 Task: Plan a team-building charity run for the 21st at 8:30 AM.
Action: Mouse moved to (60, 57)
Screenshot: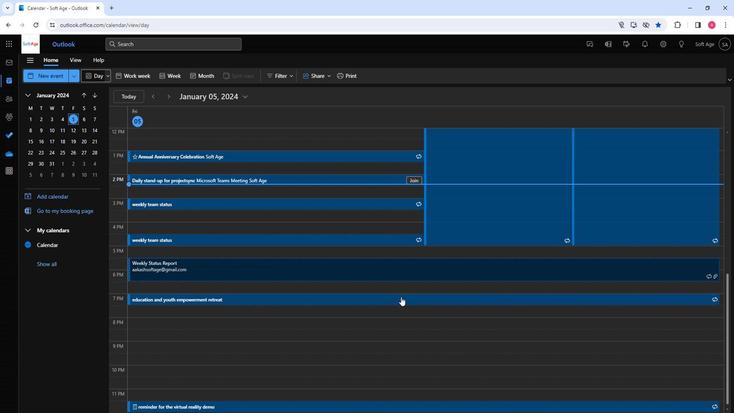 
Action: Mouse pressed left at (60, 57)
Screenshot: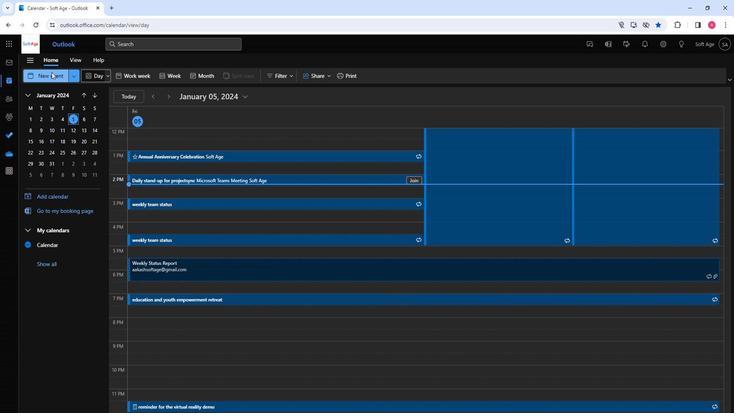 
Action: Mouse moved to (149, 165)
Screenshot: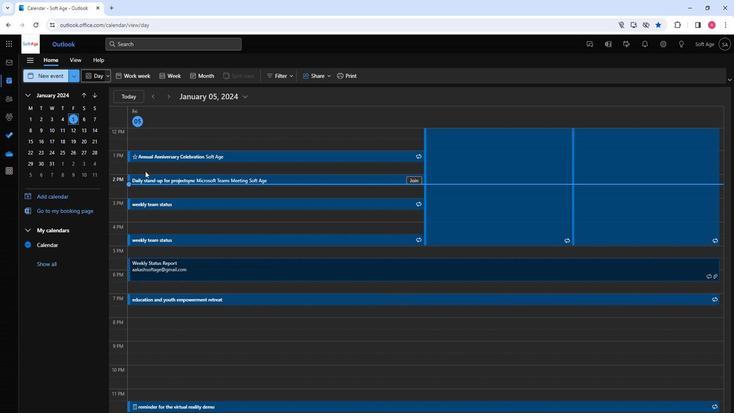 
Action: Key pressed <Key.shift>Team-<Key.shift>Building<Key.space><Key.shift><Key.shift><Key.shift><Key.shift><Key.shift><Key.shift><Key.shift><Key.shift><Key.shift><Key.shift><Key.shift><Key.shift><Key.shift><Key.shift><Key.shift><Key.shift><Key.shift><Key.shift><Key.shift><Key.shift><Key.shift><Key.shift><Key.shift><Key.shift><Key.shift><Key.shift><Key.shift><Key.shift><Key.shift><Key.shift><Key.shift><Key.shift><Key.shift><Key.shift><Key.shift><Key.shift><Key.shift><Key.shift><Key.shift><Key.shift><Key.shift><Key.shift><Key.shift><Key.shift><Key.shift><Key.shift><Key.shift><Key.shift>Charity<Key.space><Key.shift><Key.shift><Key.shift><Key.shift><Key.shift><Key.shift><Key.shift><Key.shift>Run
Screenshot: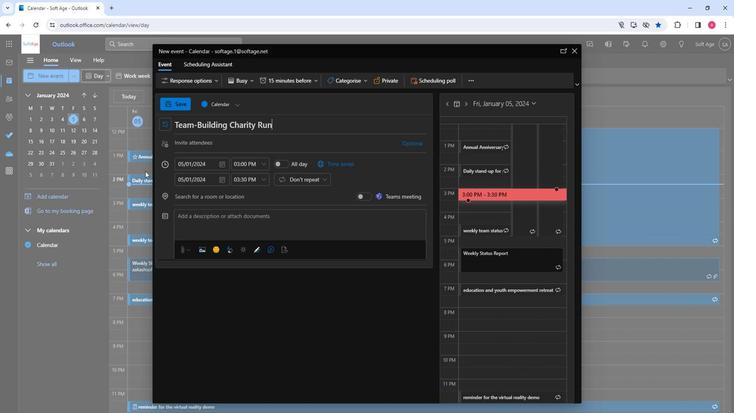 
Action: Mouse moved to (189, 133)
Screenshot: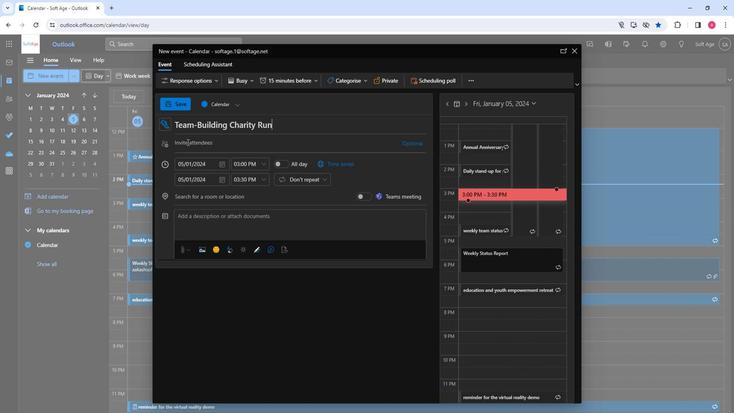 
Action: Mouse pressed left at (189, 133)
Screenshot: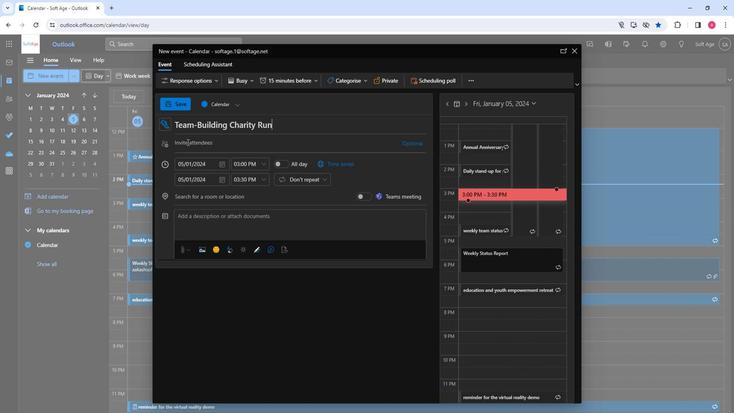 
Action: Key pressed so
Screenshot: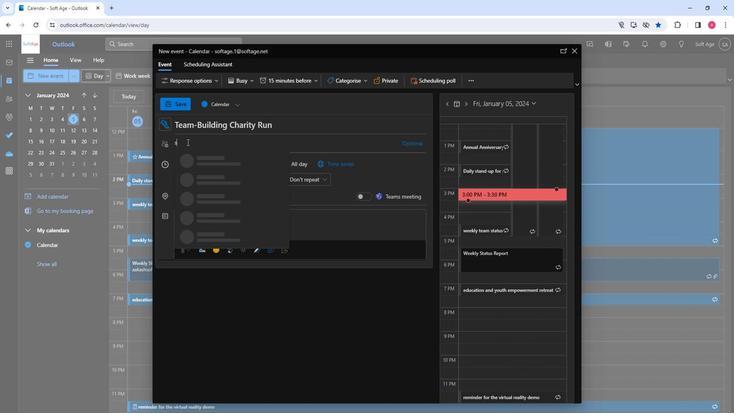 
Action: Mouse moved to (218, 180)
Screenshot: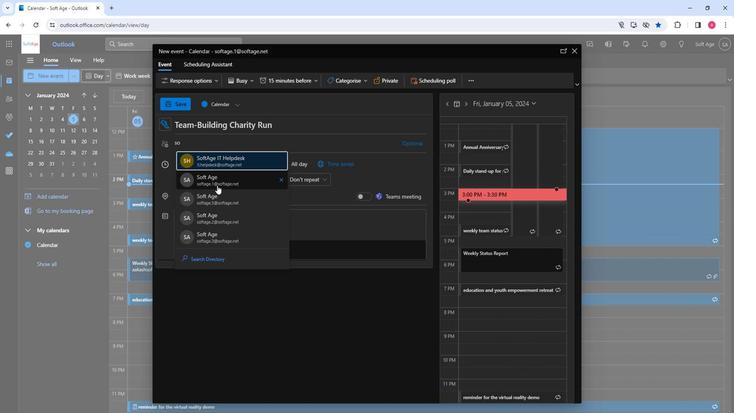 
Action: Mouse pressed left at (218, 180)
Screenshot: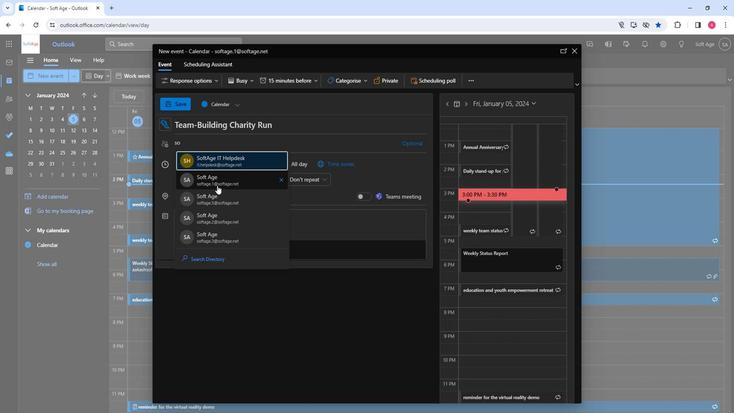 
Action: Key pressed so
Screenshot: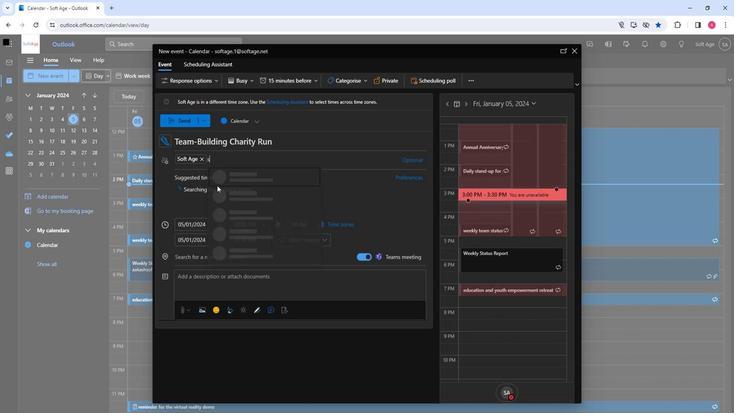 
Action: Mouse moved to (239, 207)
Screenshot: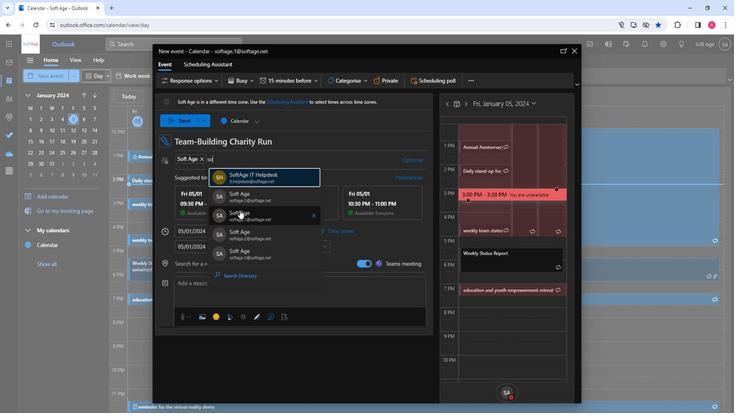 
Action: Mouse pressed left at (239, 207)
Screenshot: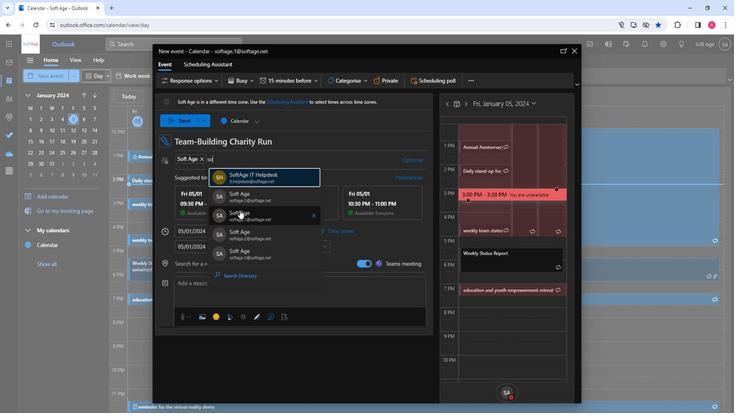 
Action: Key pressed so
Screenshot: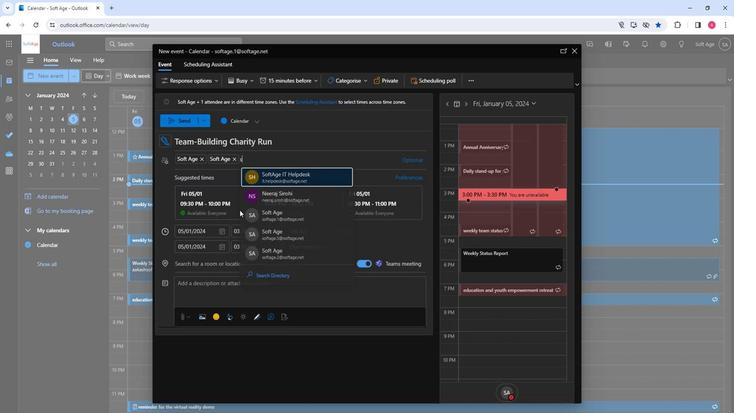 
Action: Mouse moved to (282, 242)
Screenshot: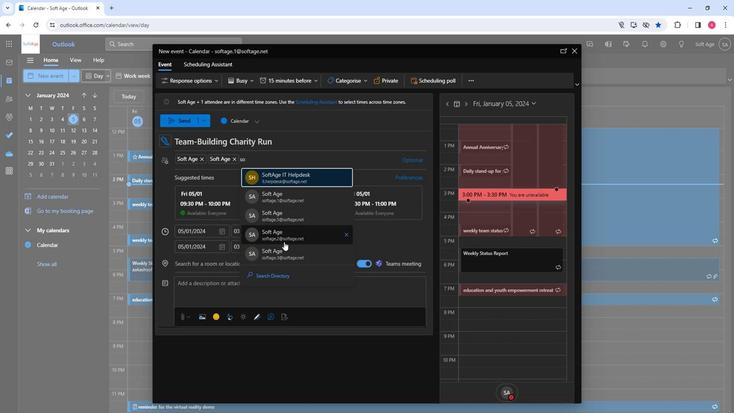 
Action: Mouse pressed left at (282, 242)
Screenshot: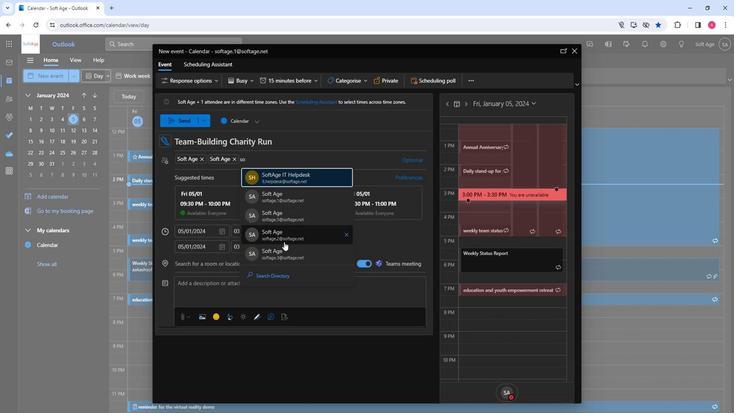 
Action: Key pressed so
Screenshot: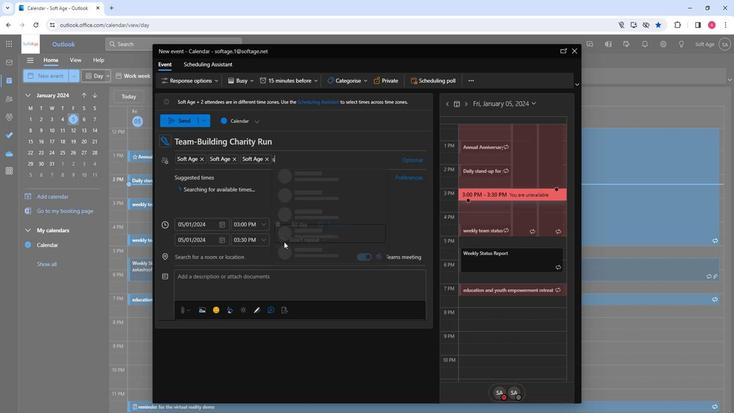 
Action: Mouse moved to (320, 250)
Screenshot: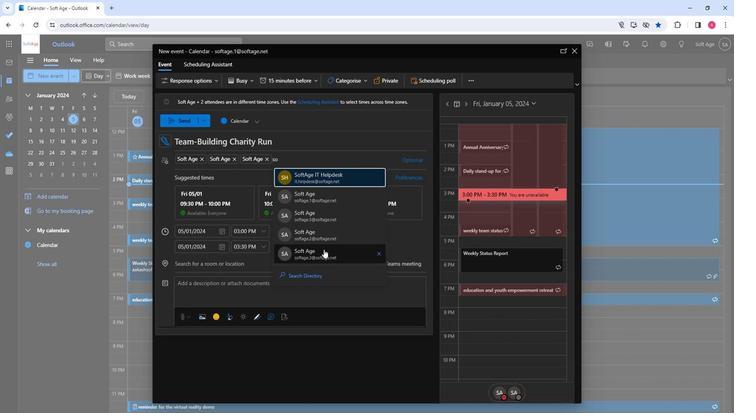 
Action: Mouse pressed left at (320, 250)
Screenshot: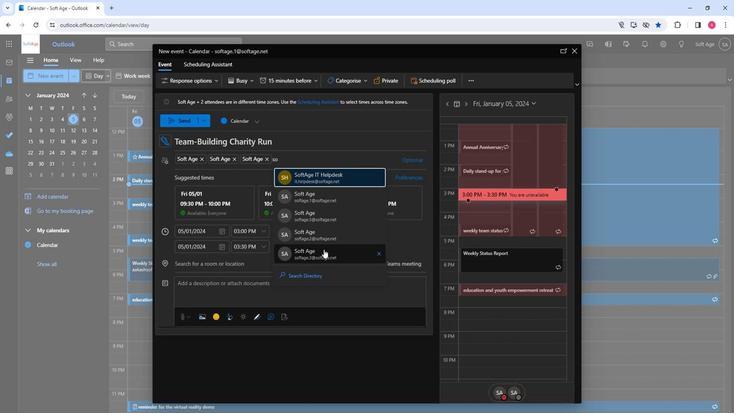 
Action: Mouse moved to (222, 231)
Screenshot: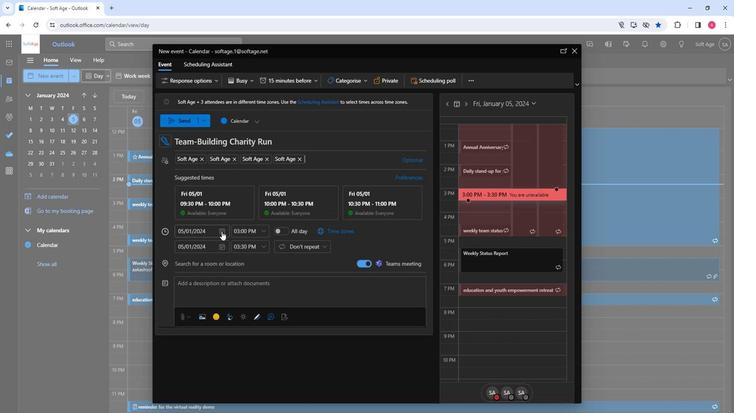 
Action: Mouse pressed left at (222, 231)
Screenshot: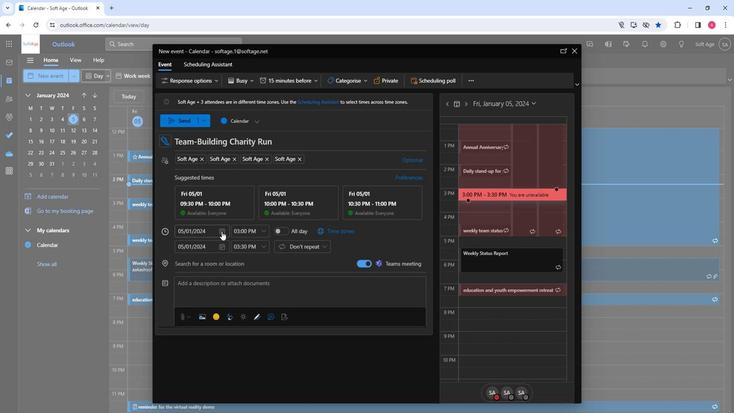 
Action: Mouse moved to (249, 301)
Screenshot: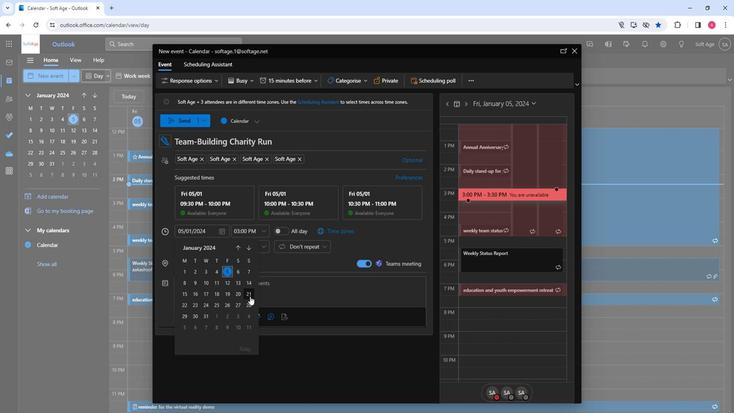 
Action: Mouse pressed left at (249, 301)
Screenshot: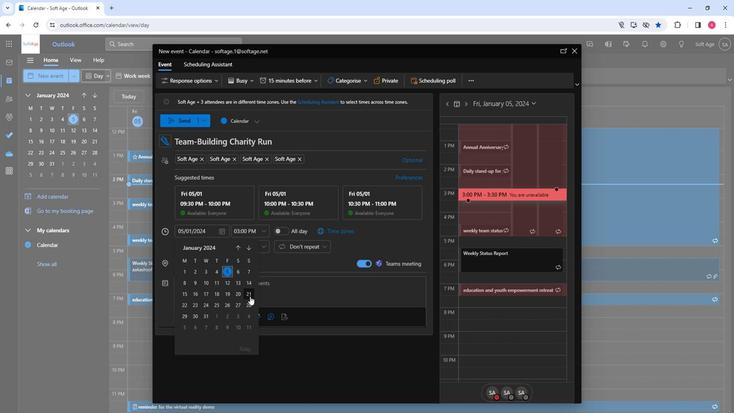 
Action: Mouse moved to (262, 224)
Screenshot: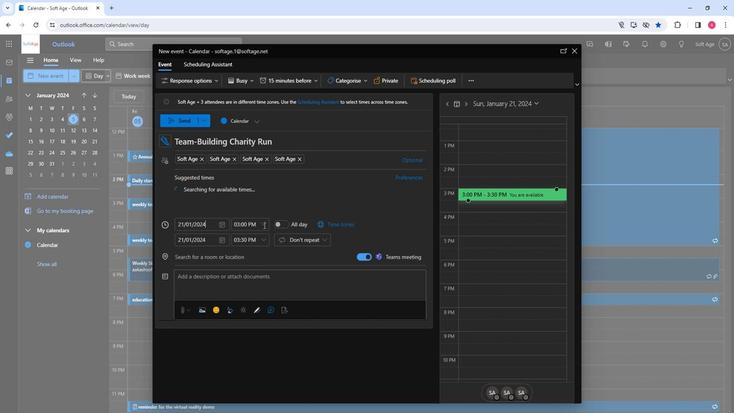 
Action: Mouse pressed left at (262, 224)
Screenshot: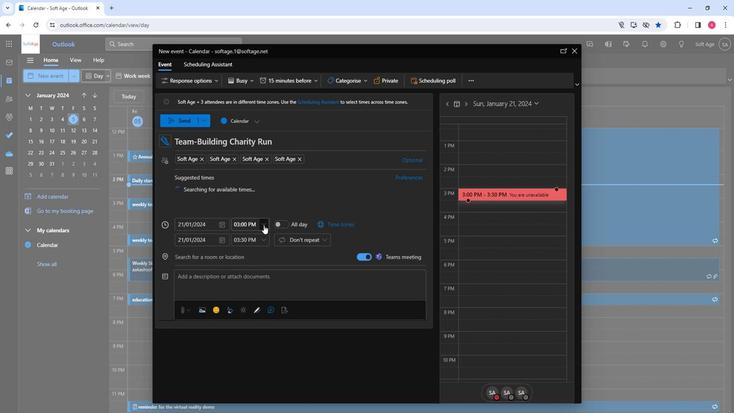 
Action: Mouse moved to (257, 264)
Screenshot: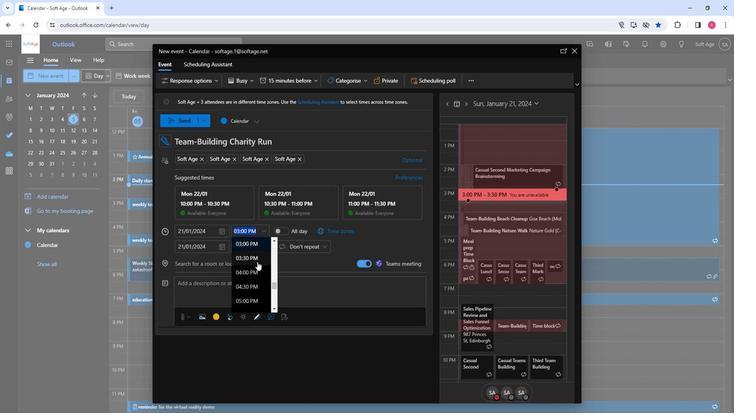 
Action: Mouse scrolled (257, 263) with delta (0, 0)
Screenshot: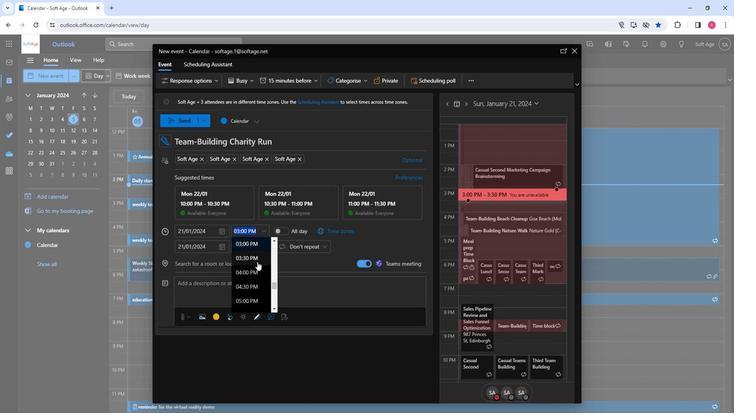 
Action: Mouse scrolled (257, 263) with delta (0, 0)
Screenshot: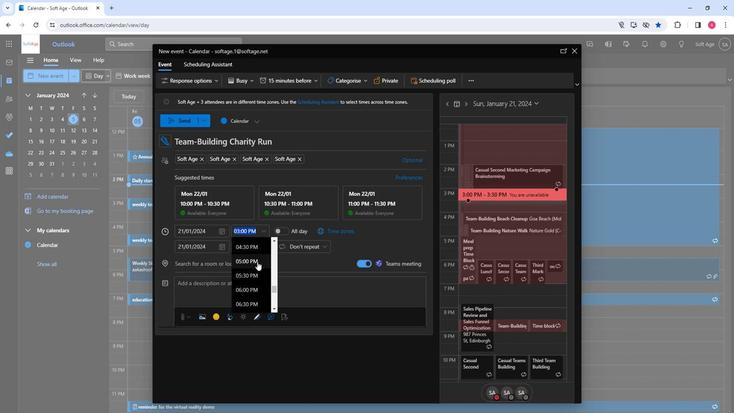 
Action: Mouse moved to (257, 262)
Screenshot: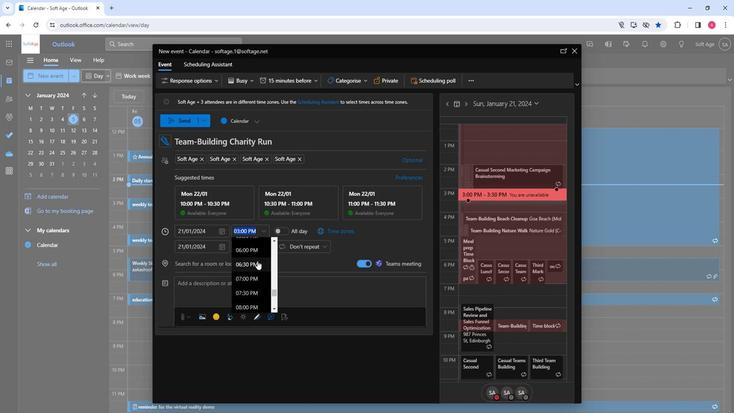 
Action: Mouse scrolled (257, 262) with delta (0, 0)
Screenshot: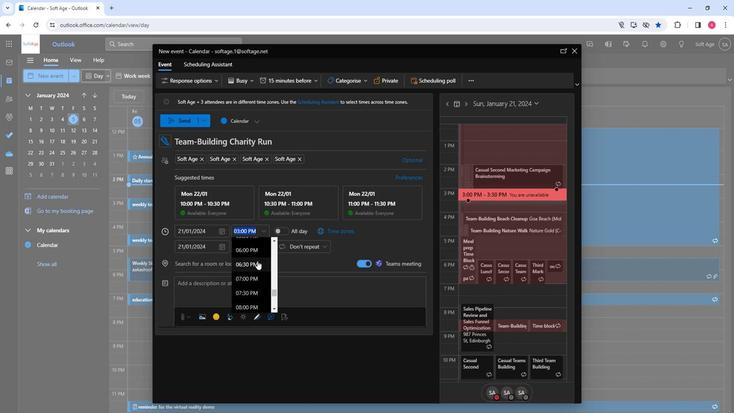 
Action: Mouse moved to (250, 284)
Screenshot: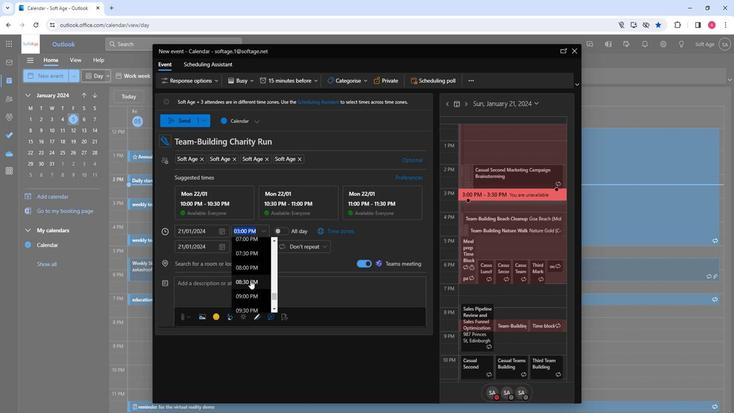 
Action: Mouse pressed left at (250, 284)
Screenshot: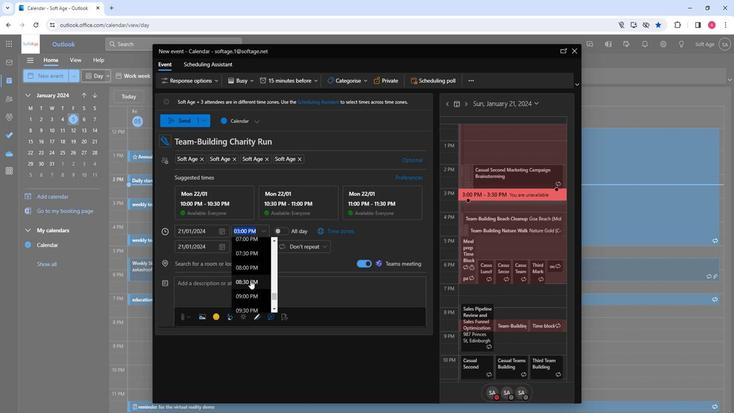 
Action: Mouse moved to (255, 271)
Screenshot: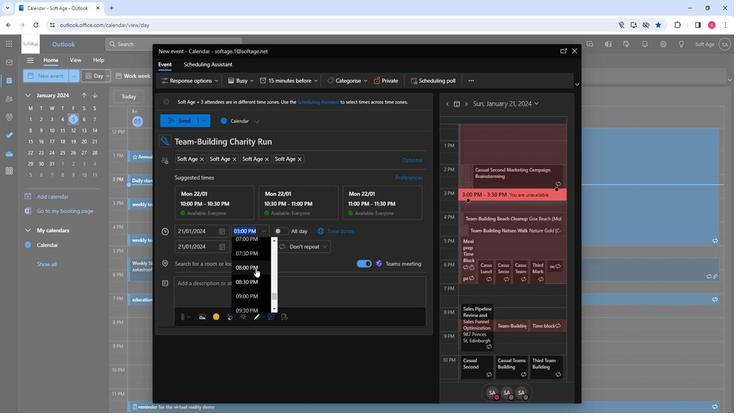 
Action: Mouse scrolled (255, 272) with delta (0, 0)
Screenshot: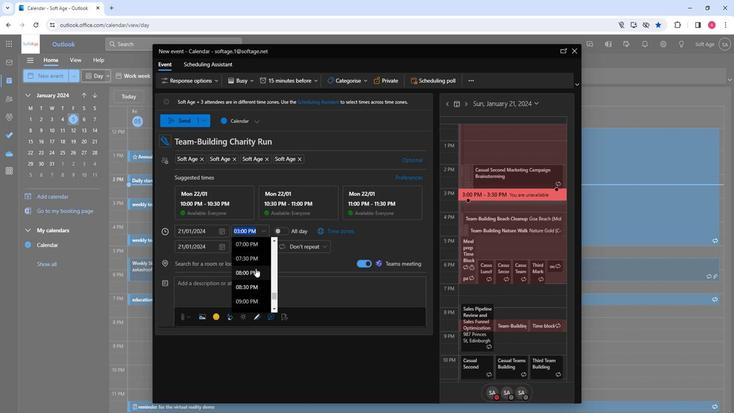 
Action: Mouse scrolled (255, 272) with delta (0, 0)
Screenshot: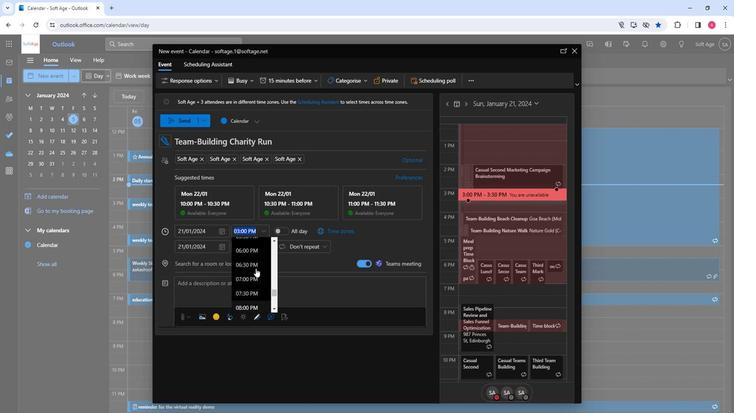 
Action: Mouse scrolled (255, 272) with delta (0, 0)
Screenshot: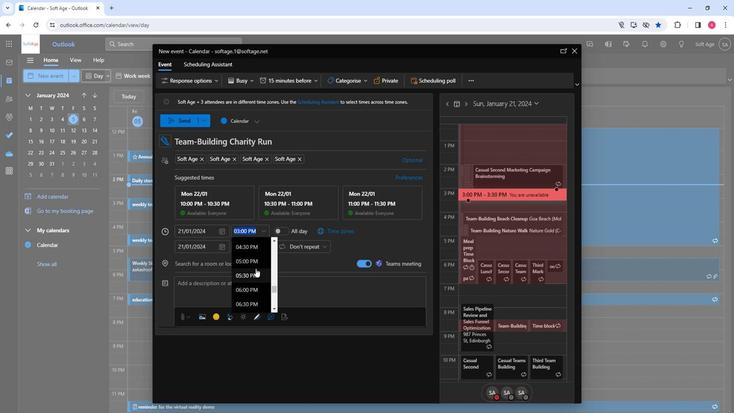 
Action: Mouse scrolled (255, 272) with delta (0, 0)
Screenshot: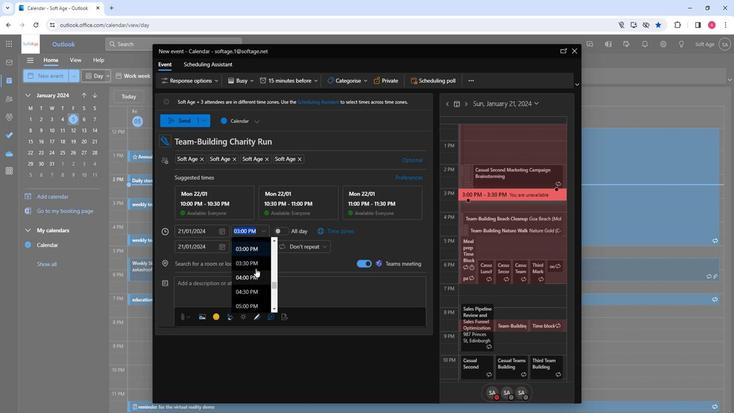 
Action: Mouse scrolled (255, 272) with delta (0, 0)
Screenshot: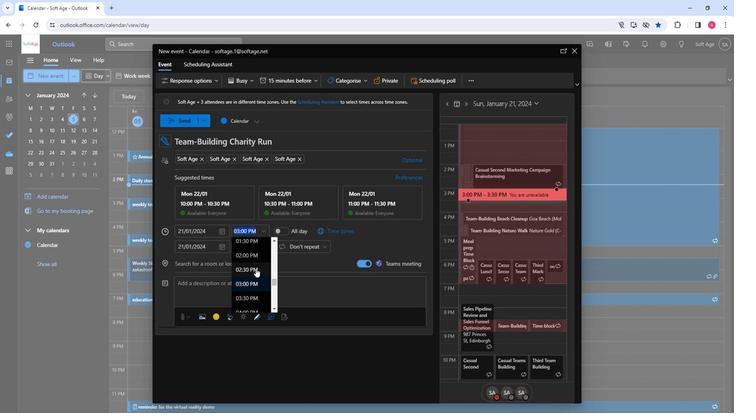 
Action: Mouse scrolled (255, 272) with delta (0, 0)
Screenshot: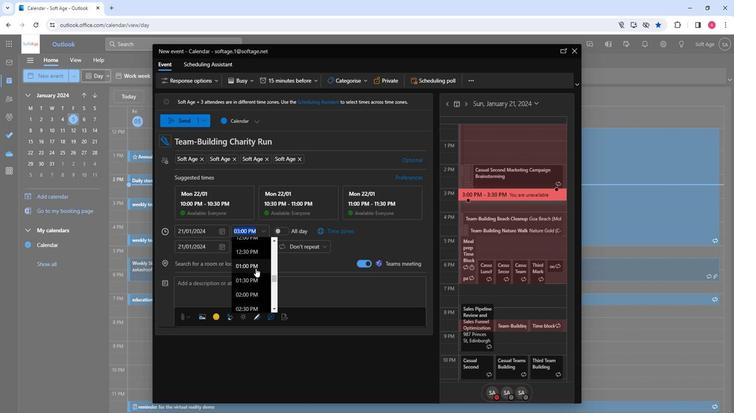 
Action: Mouse moved to (255, 271)
Screenshot: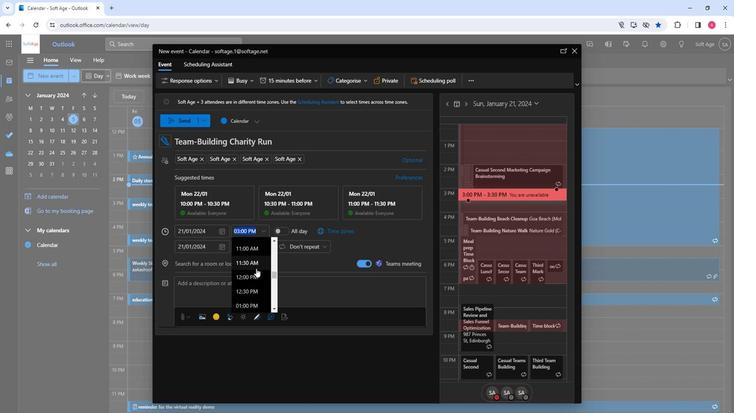 
Action: Mouse scrolled (255, 272) with delta (0, 0)
Screenshot: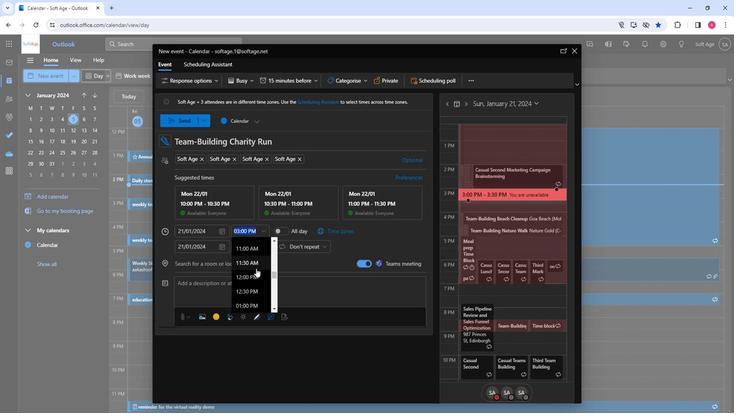 
Action: Mouse scrolled (255, 272) with delta (0, 0)
Screenshot: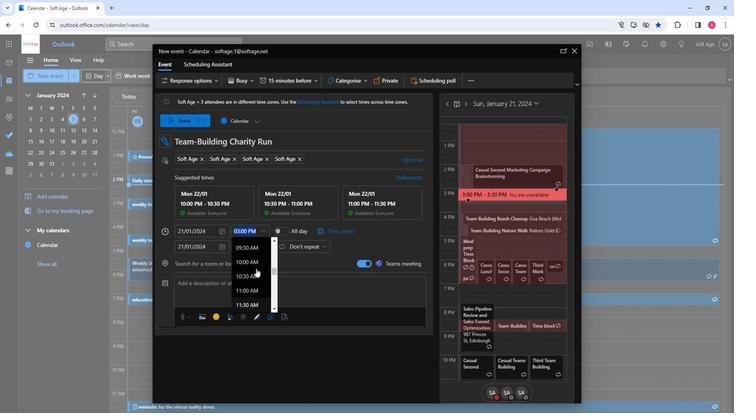 
Action: Mouse scrolled (255, 272) with delta (0, 0)
Screenshot: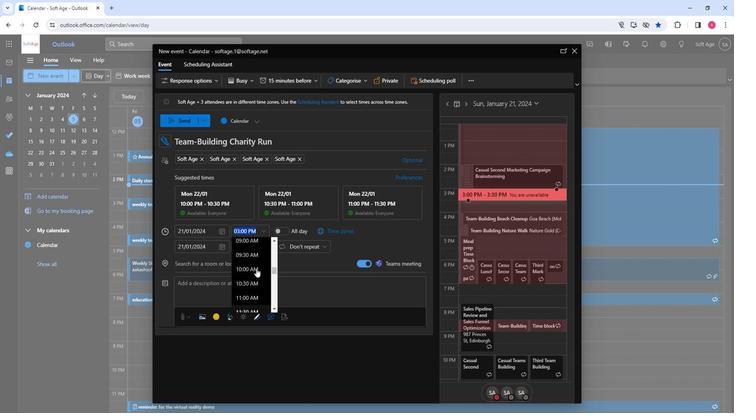 
Action: Mouse moved to (254, 297)
Screenshot: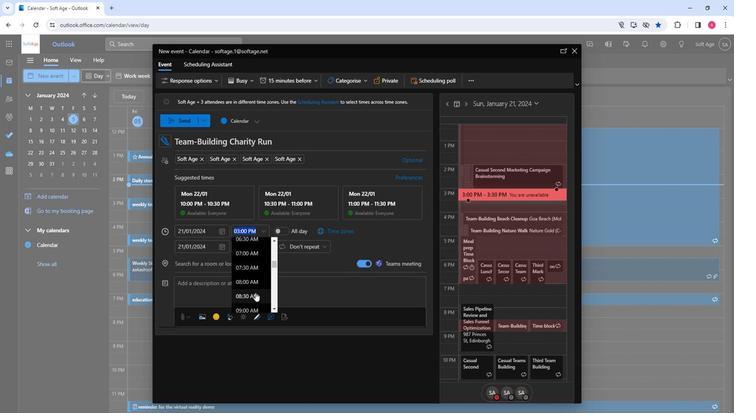 
Action: Mouse pressed left at (254, 297)
Screenshot: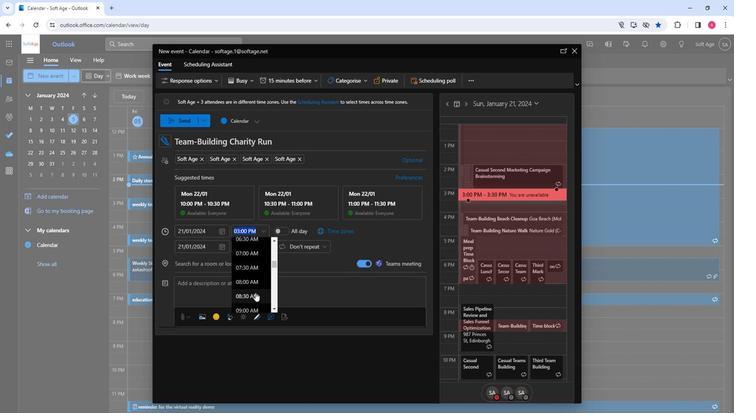 
Action: Mouse moved to (212, 262)
Screenshot: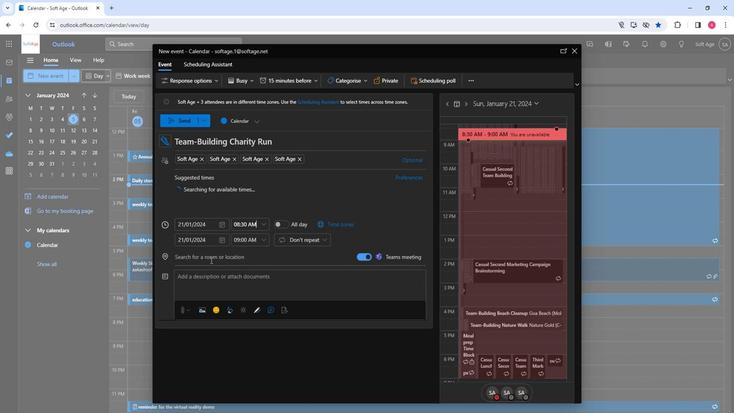 
Action: Mouse pressed left at (212, 262)
Screenshot: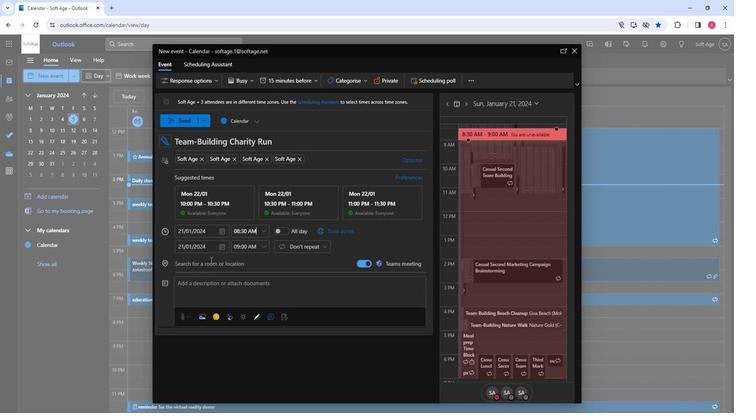 
Action: Mouse moved to (261, 341)
Screenshot: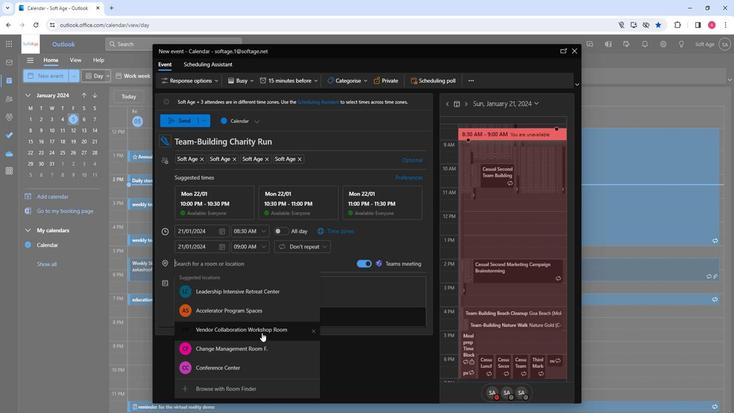 
Action: Mouse pressed left at (261, 341)
Screenshot: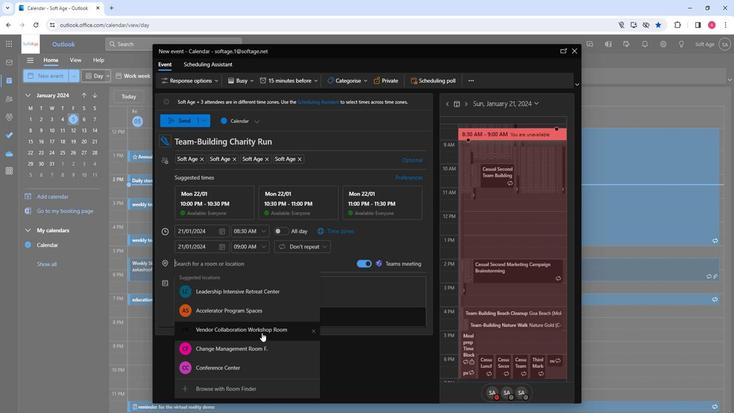 
Action: Mouse moved to (228, 293)
Screenshot: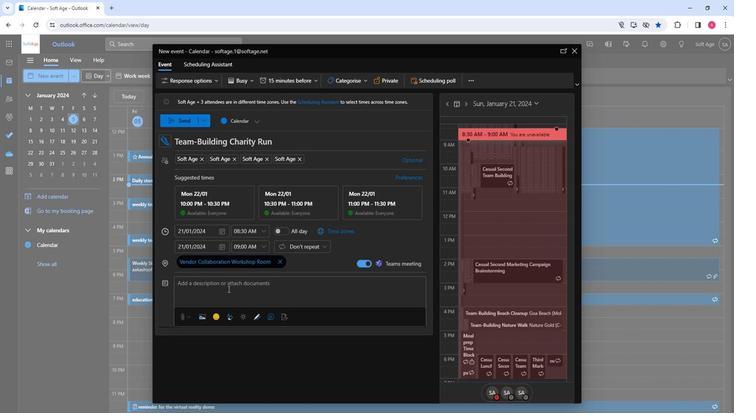 
Action: Mouse pressed left at (228, 293)
Screenshot: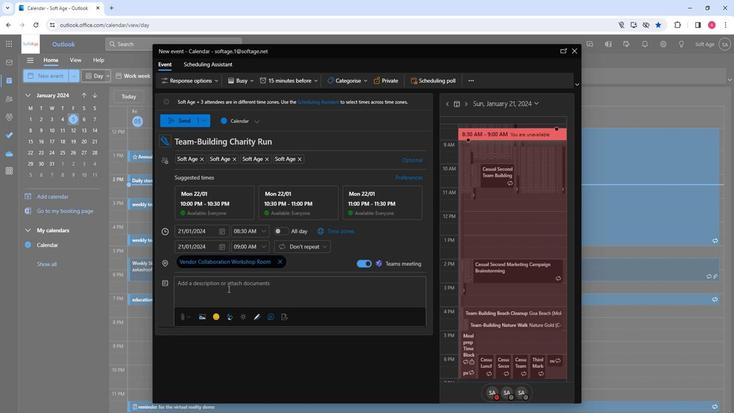 
Action: Key pressed <Key.shift>Lace<Key.space>up<Key.space>a<Key.space>team-building<Key.space>charity<Key.space>run<Key.shift>!<Key.space><Key.shift><Key.shift><Key.shift><Key.shift><Key.shift><Key.shift><Key.shift><Key.shift><Key.shift><Key.shift><Key.shift><Key.shift><Key.shift><Key.shift><Key.shift>Stride<Key.space>together<Key.space>toward<Key.space>a<Key.space>common<Key.space>goal,<Key.space>promoting<Key.space>wellness,<Key.space>takwork,<Key.space>and<Key.space>community<Key.space>impact<Key.space>while<Key.space>making<Key.space>a<Key.space>positive<Key.space>difference<Key.space>for<Key.space>a<Key.space>chosen<Key.space>charitable<Key.space>cause.
Screenshot: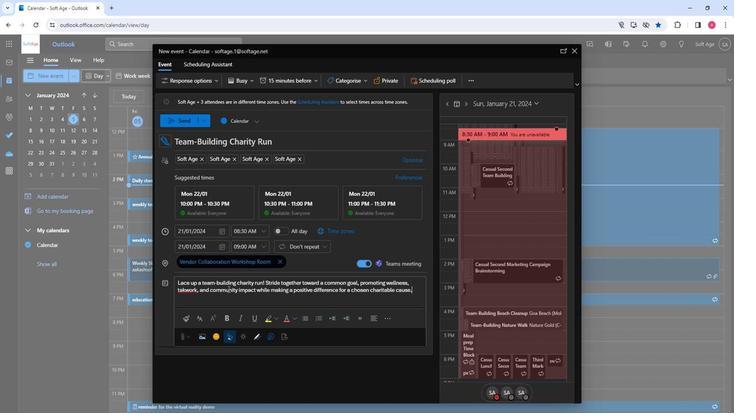 
Action: Mouse moved to (243, 294)
Screenshot: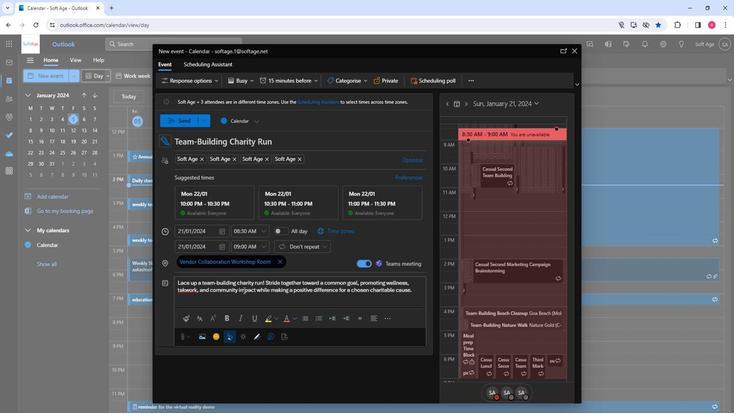 
Action: Mouse pressed left at (243, 294)
Screenshot: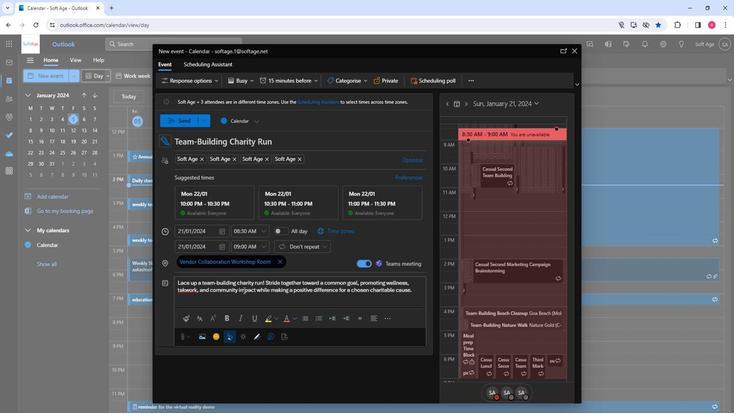 
Action: Mouse pressed left at (243, 294)
Screenshot: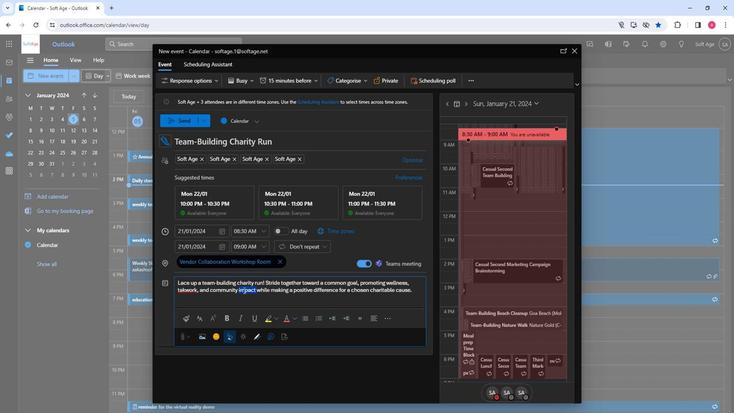 
Action: Mouse pressed left at (243, 294)
Screenshot: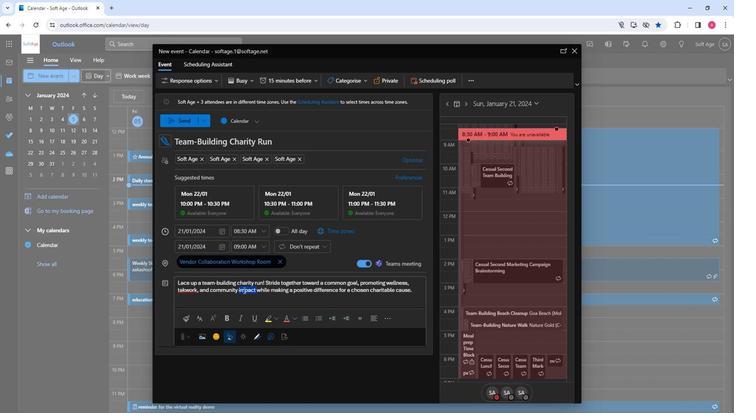 
Action: Mouse moved to (204, 324)
Screenshot: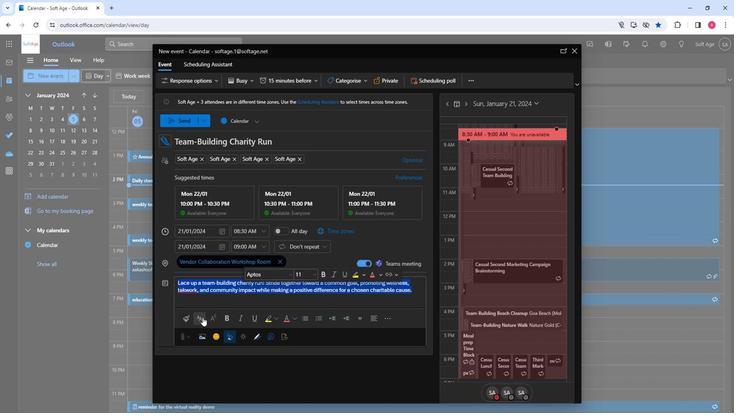 
Action: Mouse pressed left at (204, 324)
Screenshot: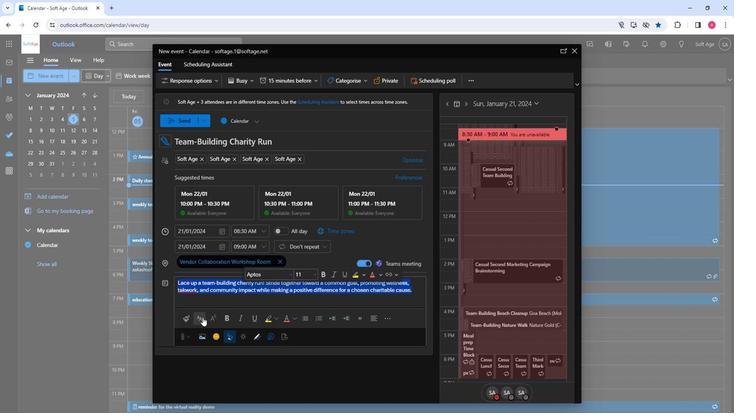 
Action: Mouse moved to (233, 253)
Screenshot: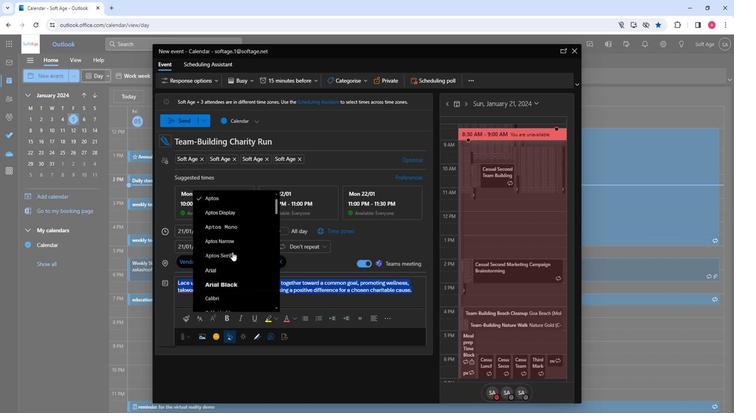 
Action: Mouse scrolled (233, 253) with delta (0, 0)
Screenshot: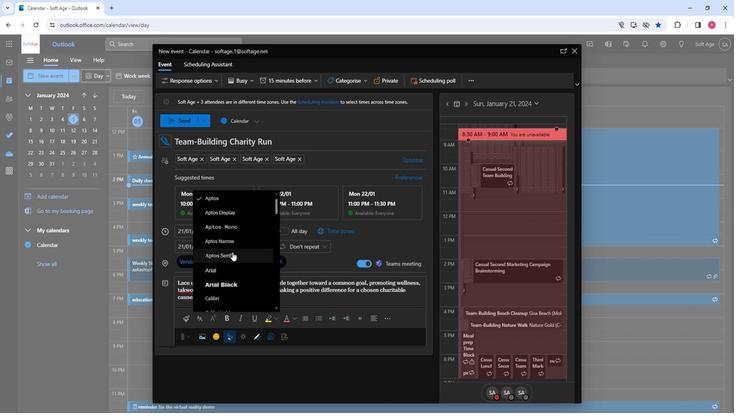 
Action: Mouse scrolled (233, 253) with delta (0, 0)
Screenshot: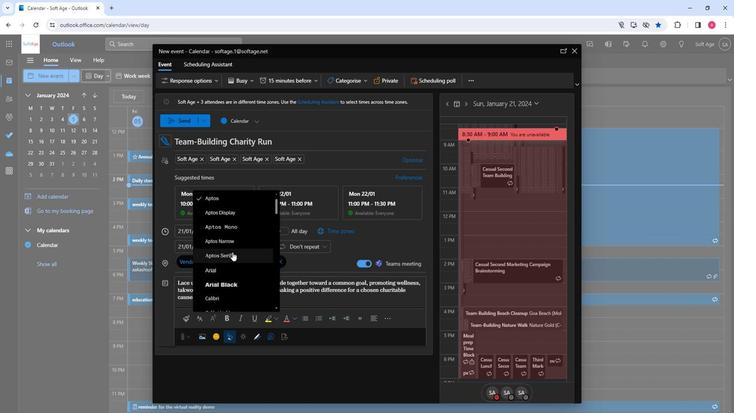 
Action: Mouse scrolled (233, 253) with delta (0, 0)
Screenshot: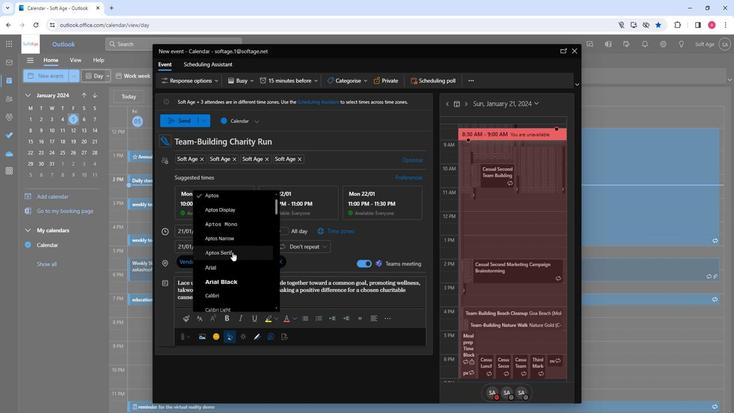 
Action: Mouse scrolled (233, 253) with delta (0, 0)
Screenshot: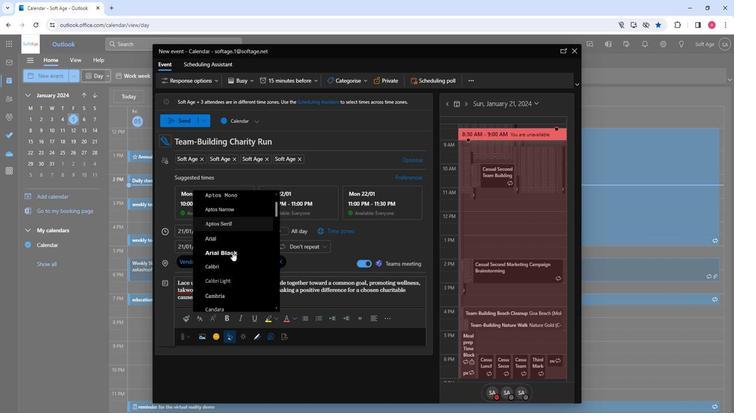 
Action: Mouse moved to (221, 224)
Screenshot: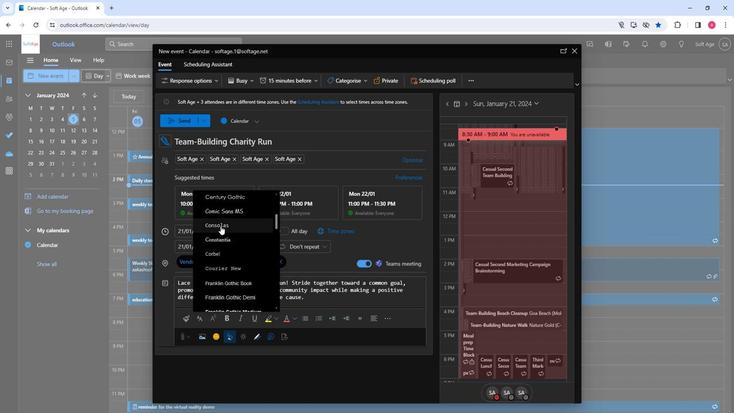 
Action: Mouse pressed left at (221, 224)
Screenshot: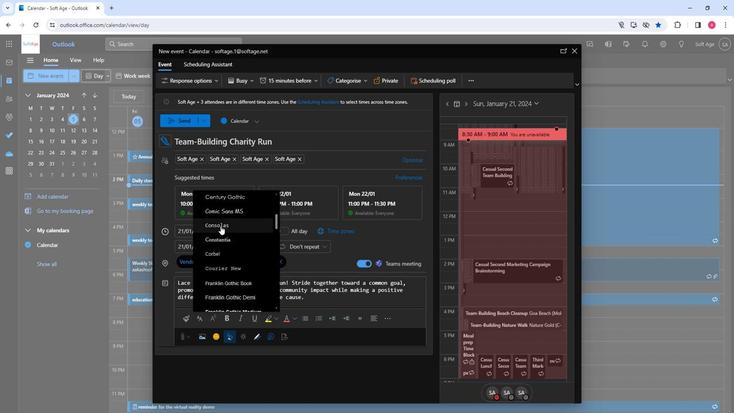 
Action: Mouse moved to (236, 322)
Screenshot: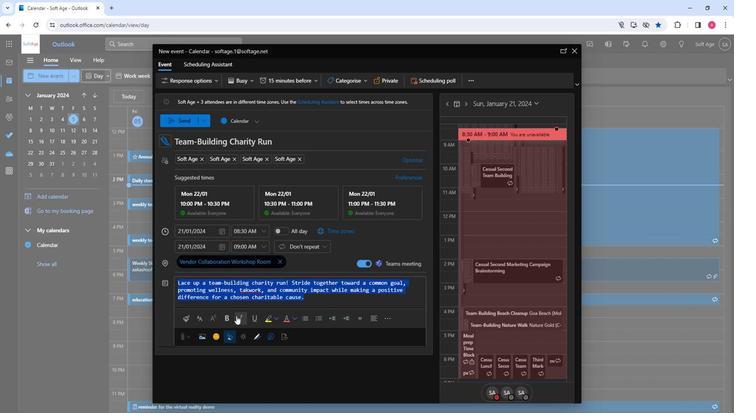 
Action: Mouse pressed left at (236, 322)
Screenshot: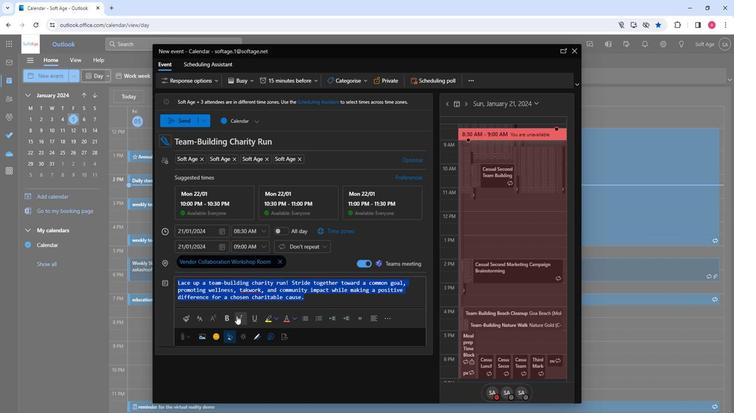 
Action: Mouse moved to (276, 325)
Screenshot: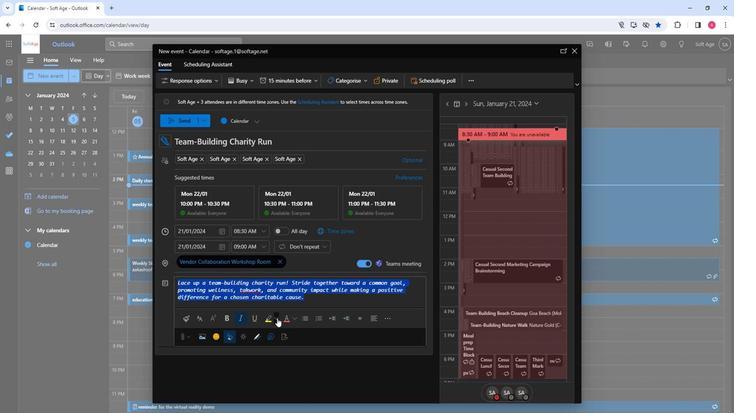 
Action: Mouse pressed left at (276, 325)
Screenshot: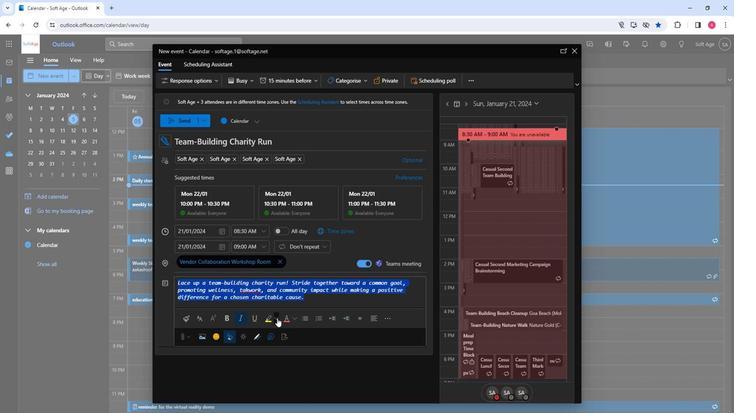 
Action: Mouse moved to (281, 340)
Screenshot: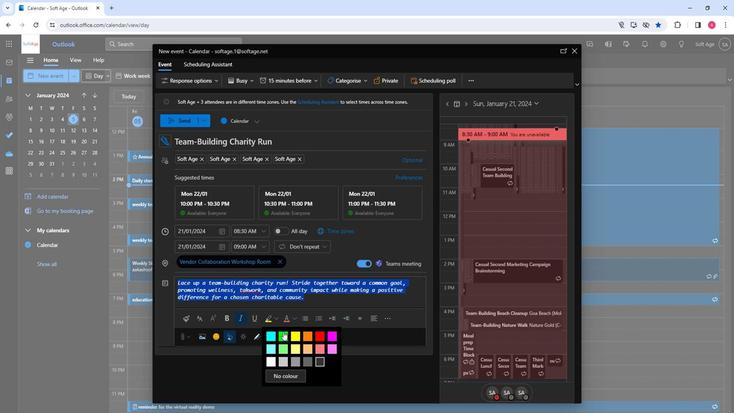 
Action: Mouse pressed left at (281, 340)
Screenshot: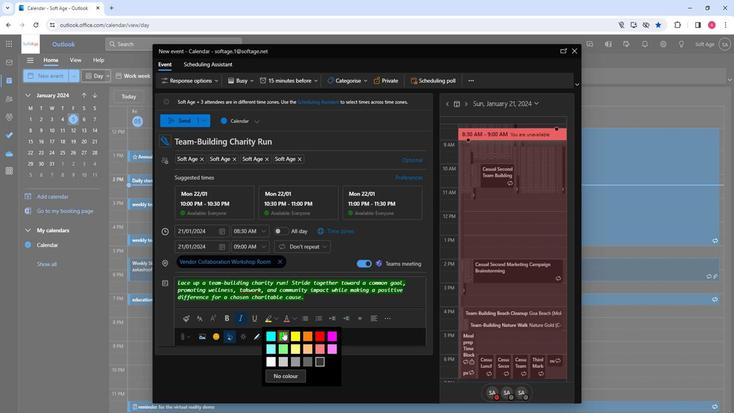 
Action: Mouse moved to (292, 327)
Screenshot: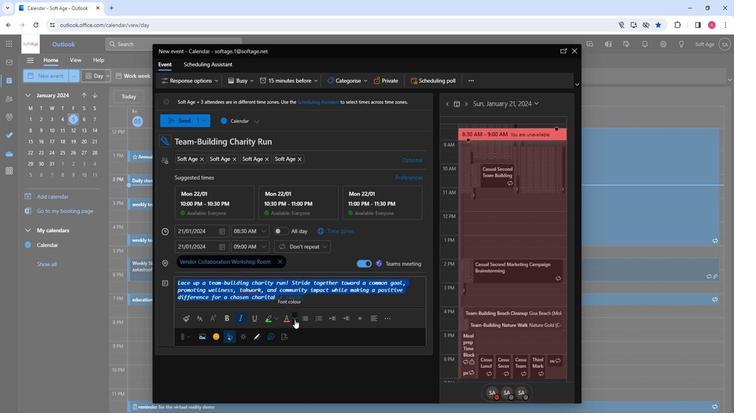 
Action: Mouse pressed left at (292, 327)
Screenshot: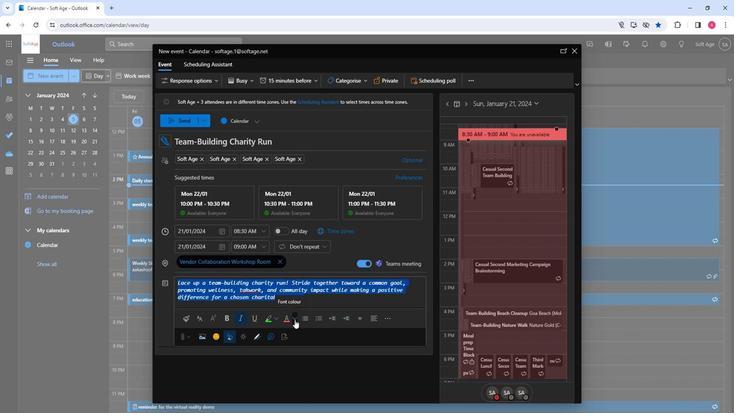 
Action: Mouse moved to (375, 311)
Screenshot: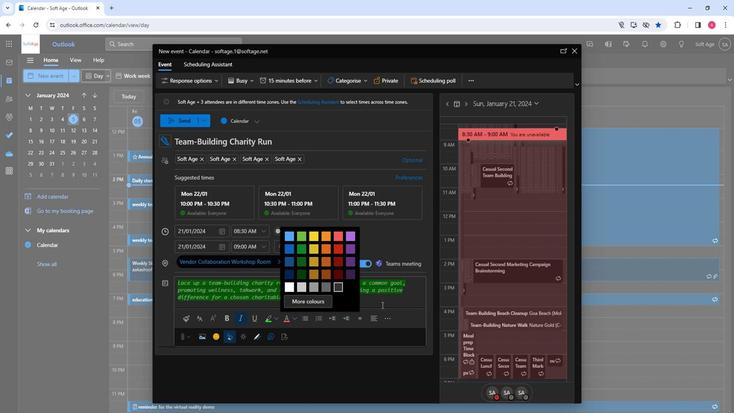 
Action: Mouse pressed left at (375, 311)
Screenshot: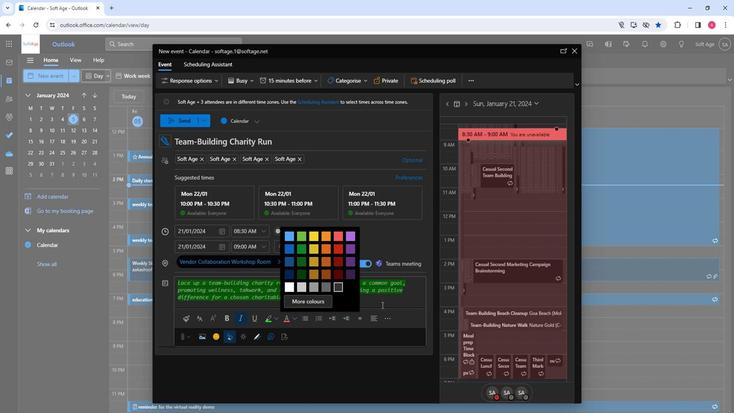 
Action: Mouse moved to (342, 329)
Screenshot: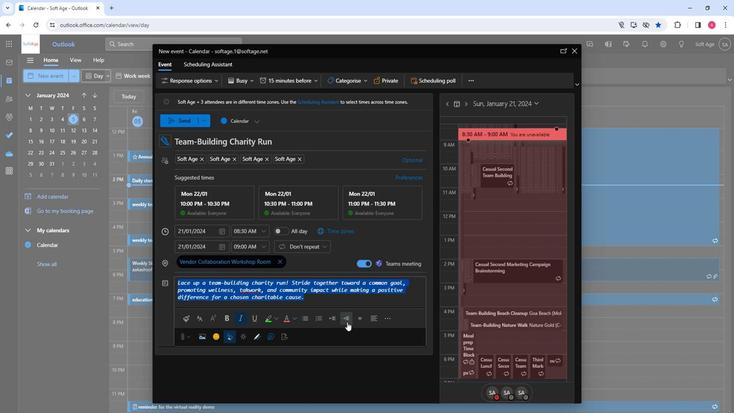 
Action: Mouse pressed left at (342, 329)
Screenshot: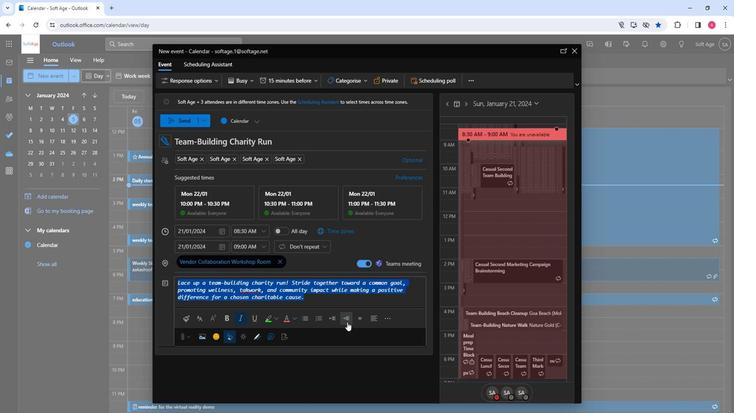 
Action: Mouse moved to (359, 305)
Screenshot: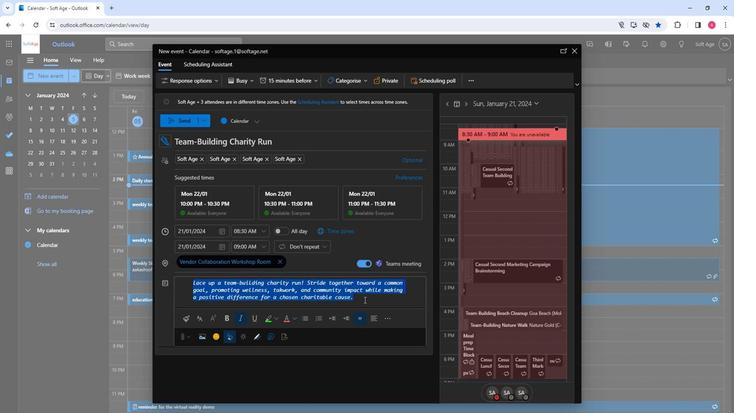 
Action: Mouse pressed left at (359, 305)
Screenshot: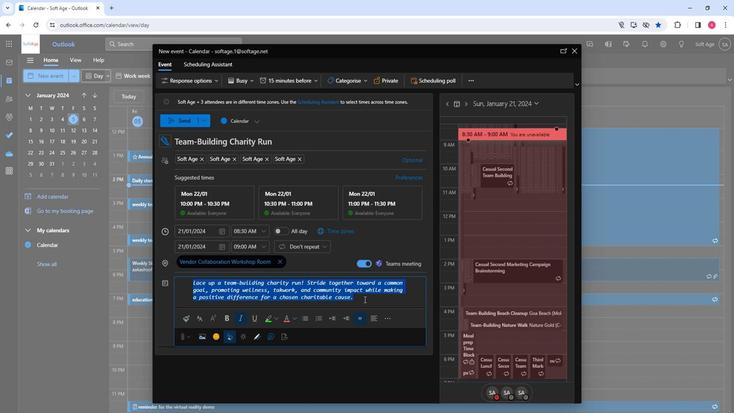 
Action: Mouse moved to (349, 305)
Screenshot: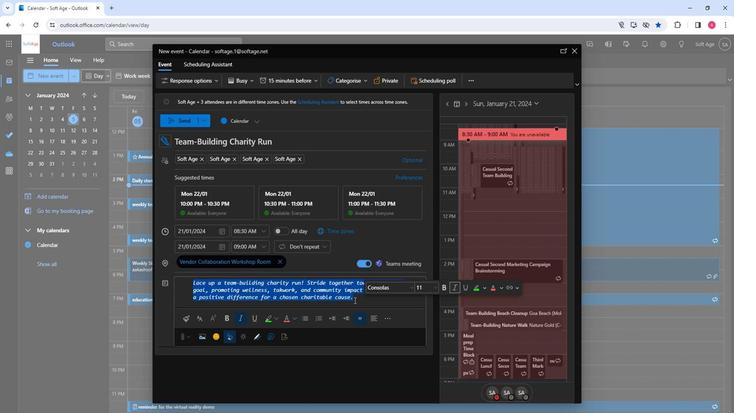 
Action: Mouse pressed left at (349, 305)
Screenshot: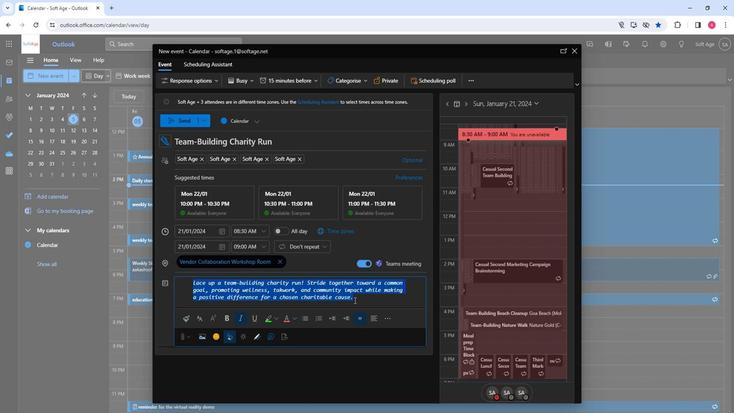 
Action: Mouse moved to (187, 110)
Screenshot: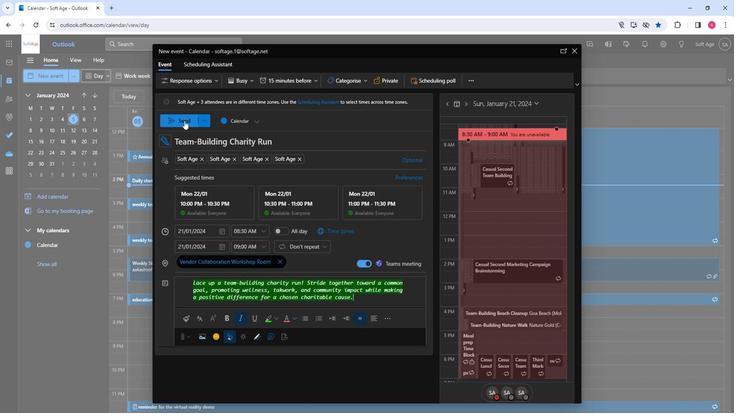 
Action: Mouse pressed left at (187, 110)
Screenshot: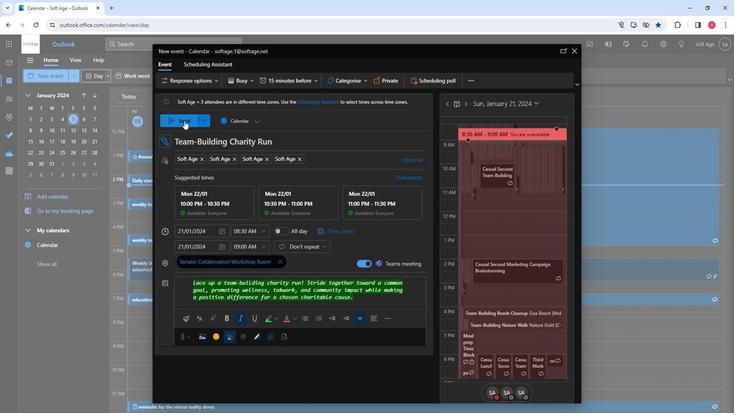 
Action: Mouse moved to (296, 361)
Screenshot: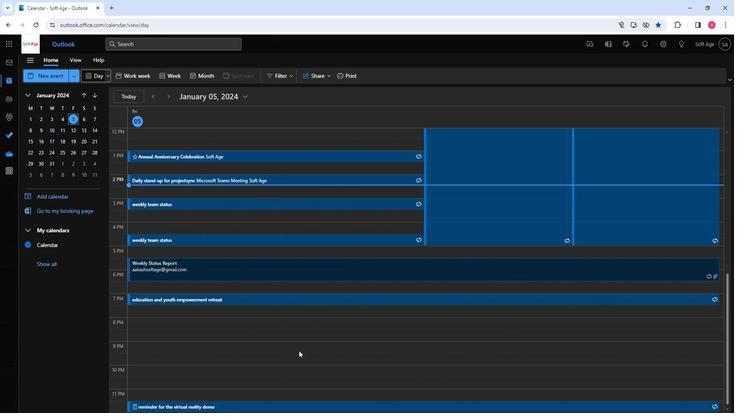
